 Task: Look for properties with 4 beds.
Action: Mouse moved to (1091, 165)
Screenshot: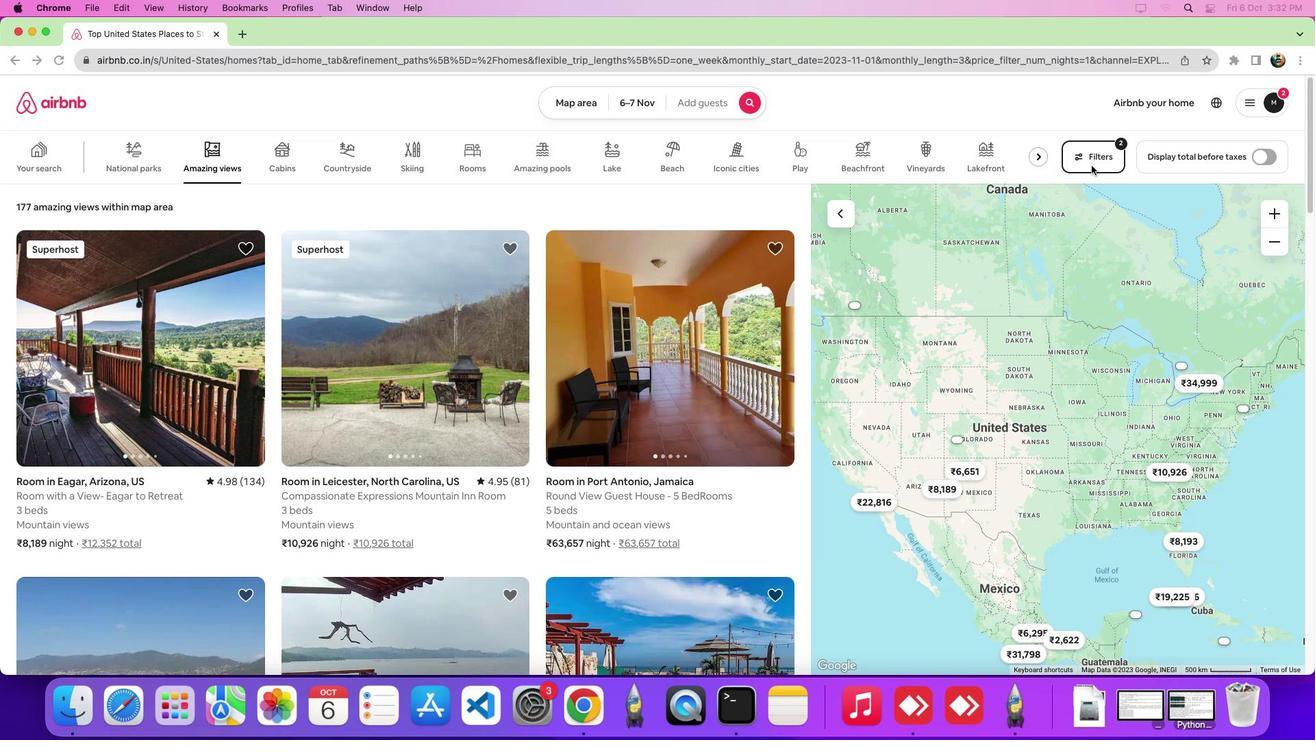 
Action: Mouse pressed left at (1091, 165)
Screenshot: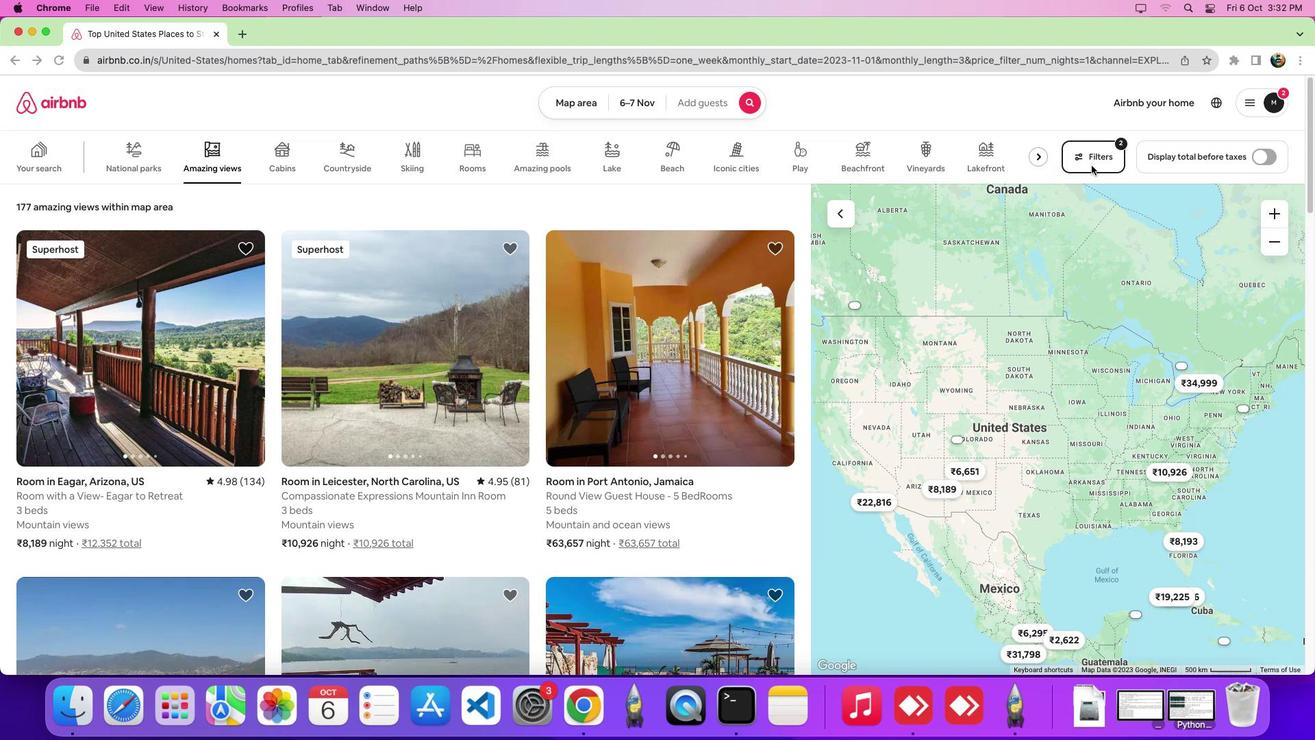 
Action: Mouse pressed left at (1091, 165)
Screenshot: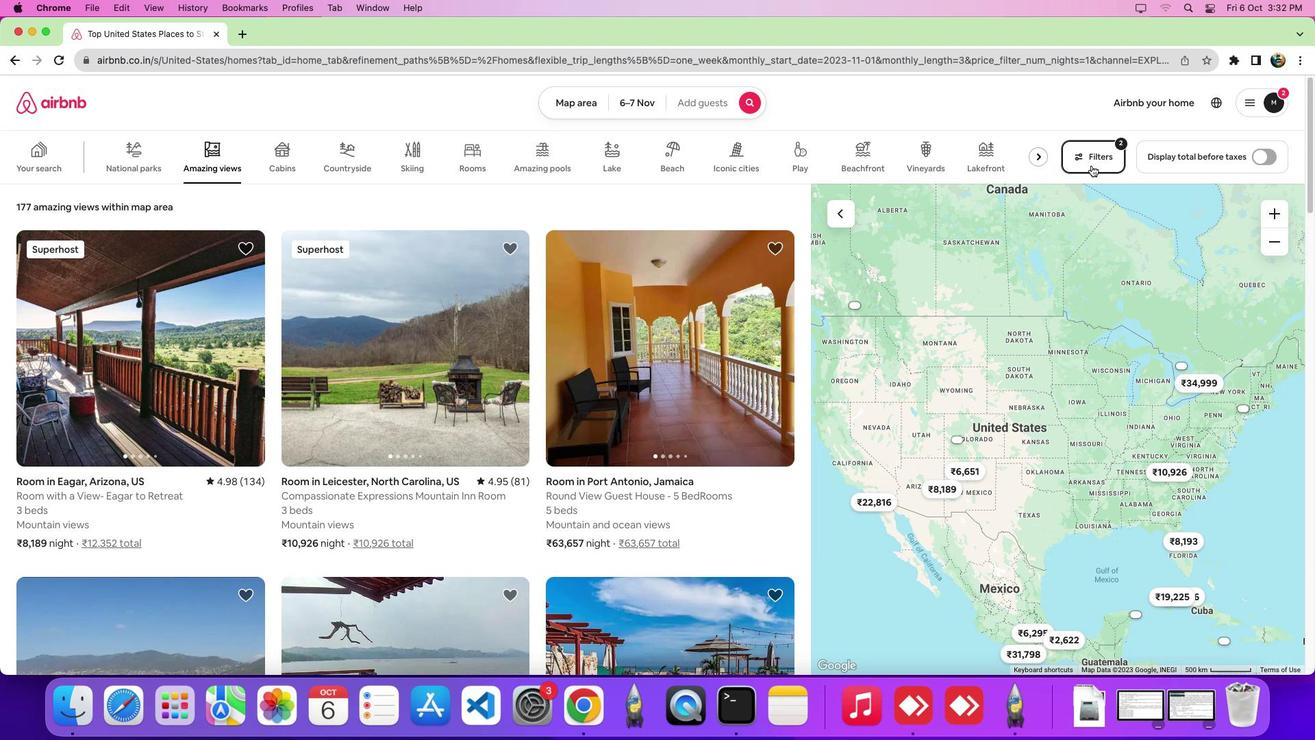 
Action: Mouse moved to (700, 248)
Screenshot: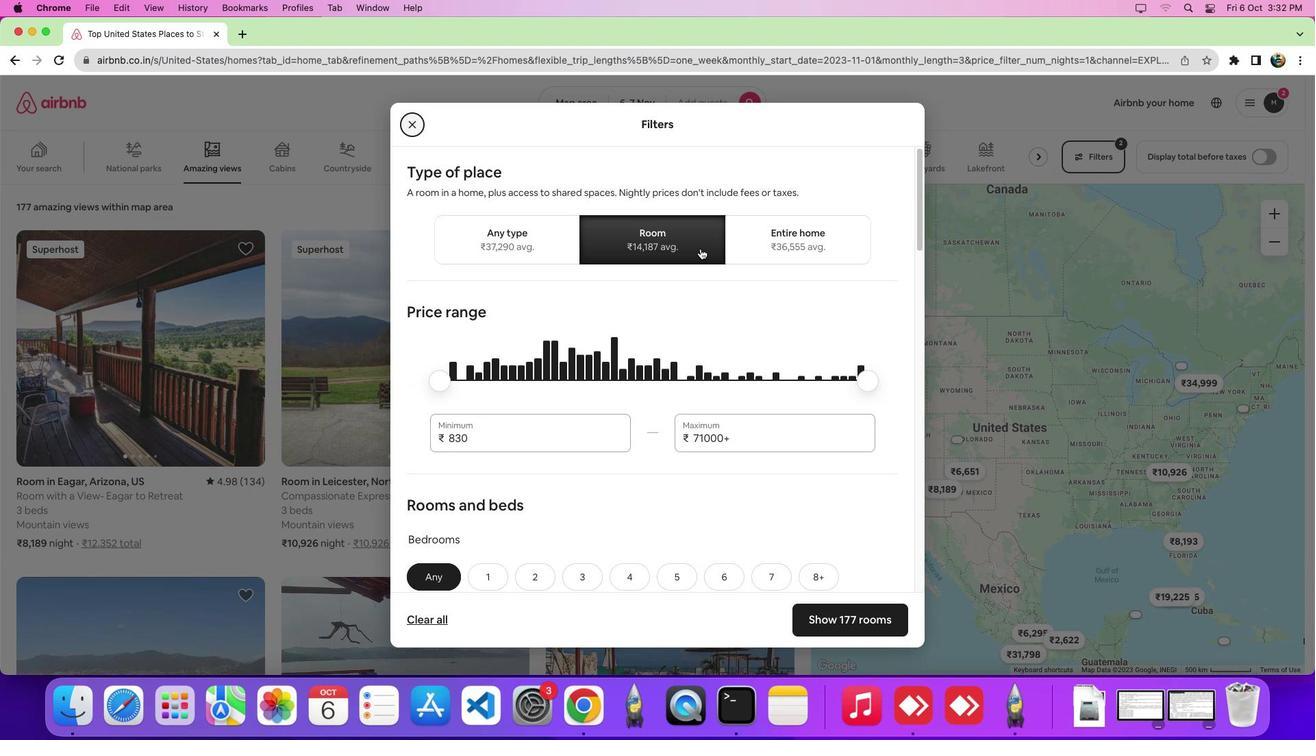
Action: Mouse pressed left at (700, 248)
Screenshot: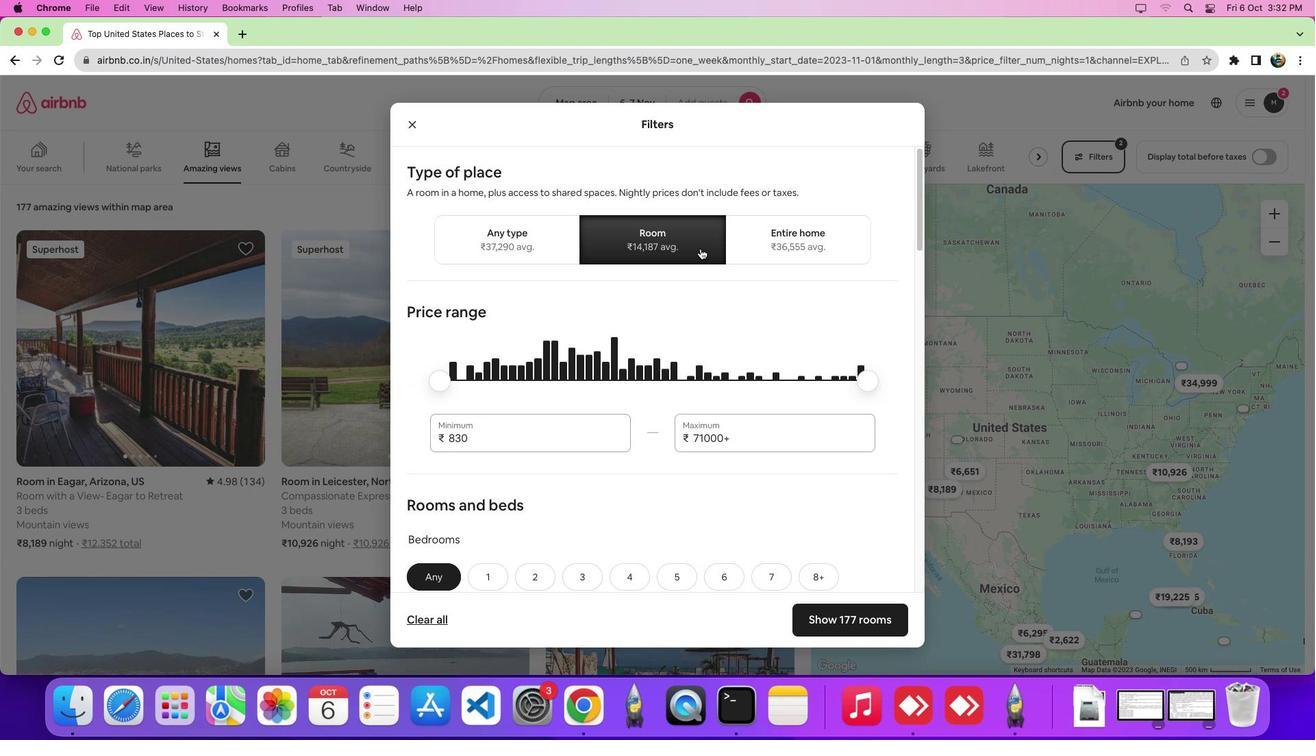 
Action: Mouse moved to (719, 314)
Screenshot: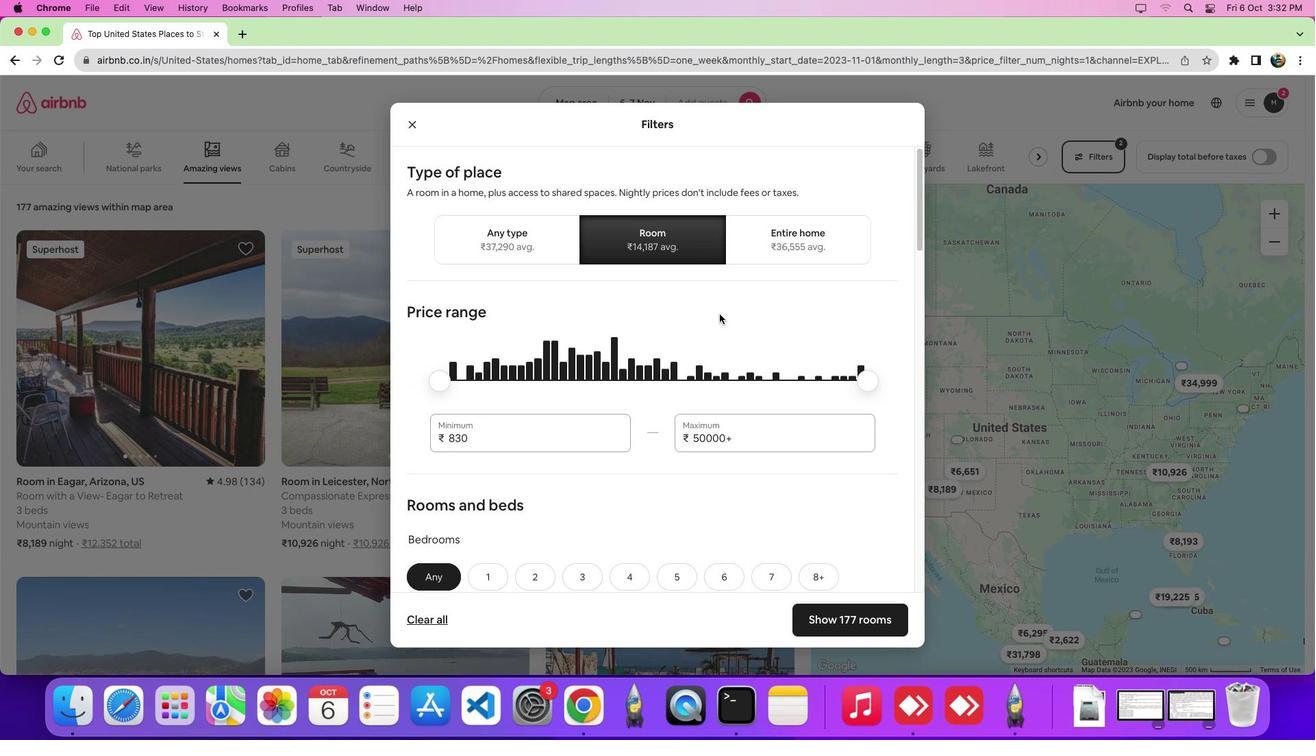 
Action: Mouse scrolled (719, 314) with delta (0, 0)
Screenshot: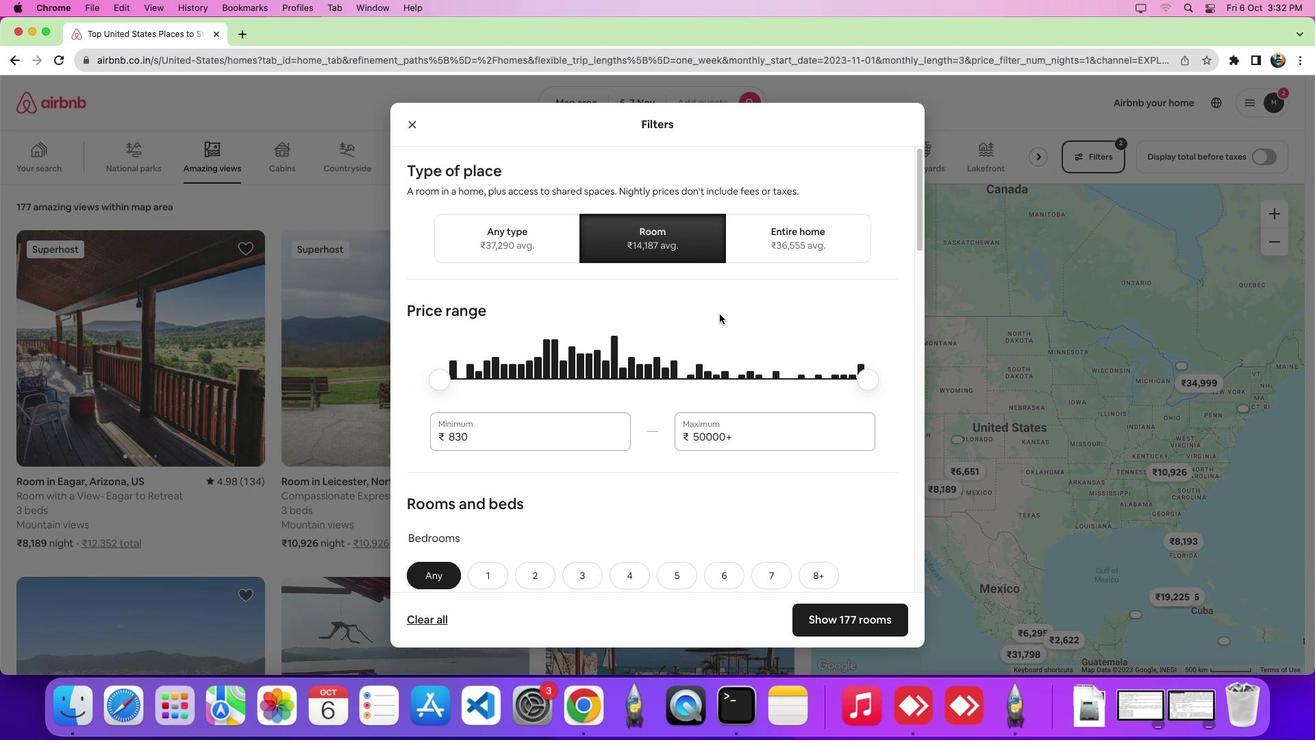 
Action: Mouse scrolled (719, 314) with delta (0, 0)
Screenshot: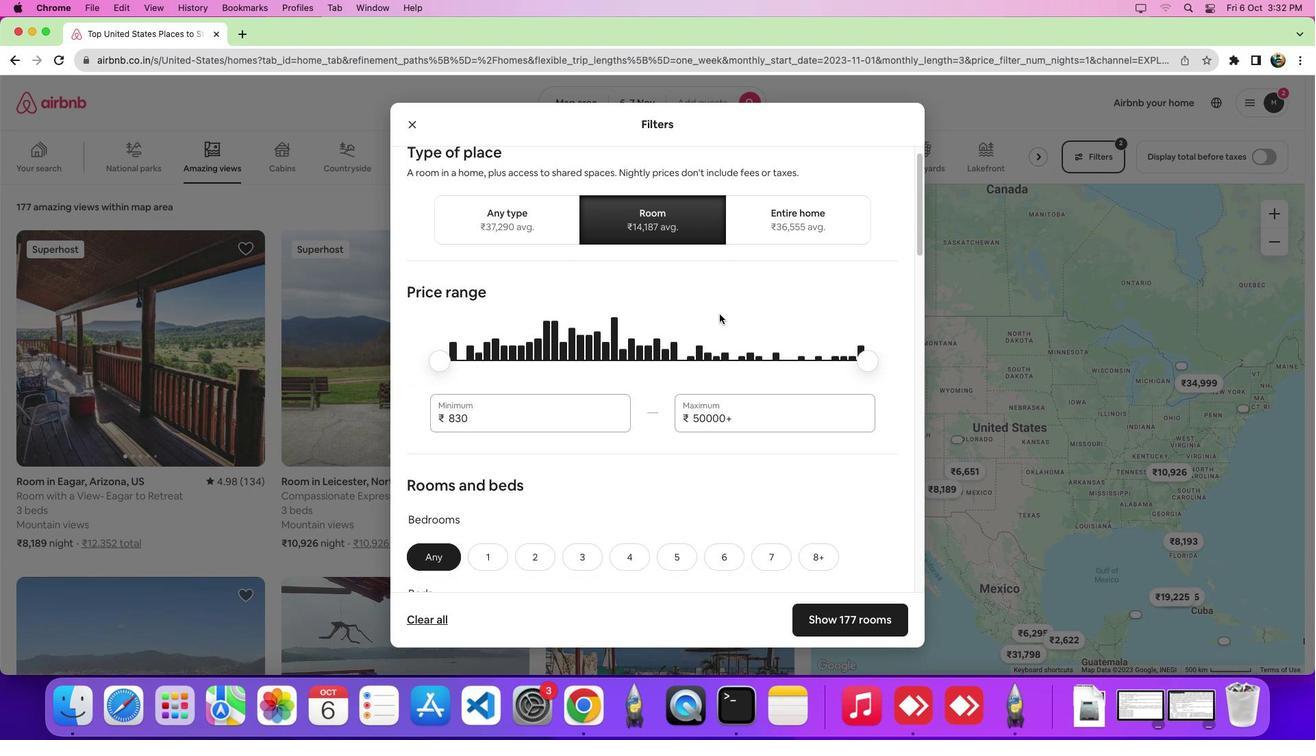 
Action: Mouse scrolled (719, 314) with delta (0, -2)
Screenshot: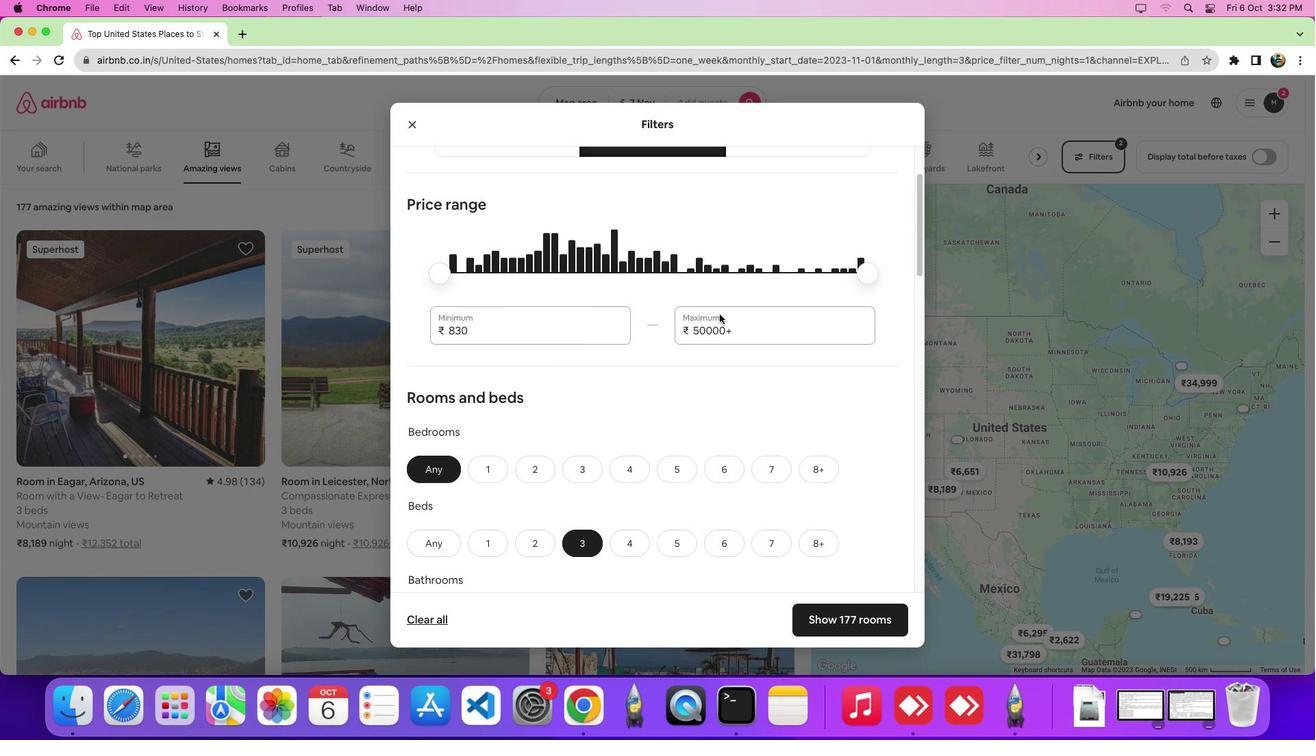 
Action: Mouse scrolled (719, 314) with delta (0, -3)
Screenshot: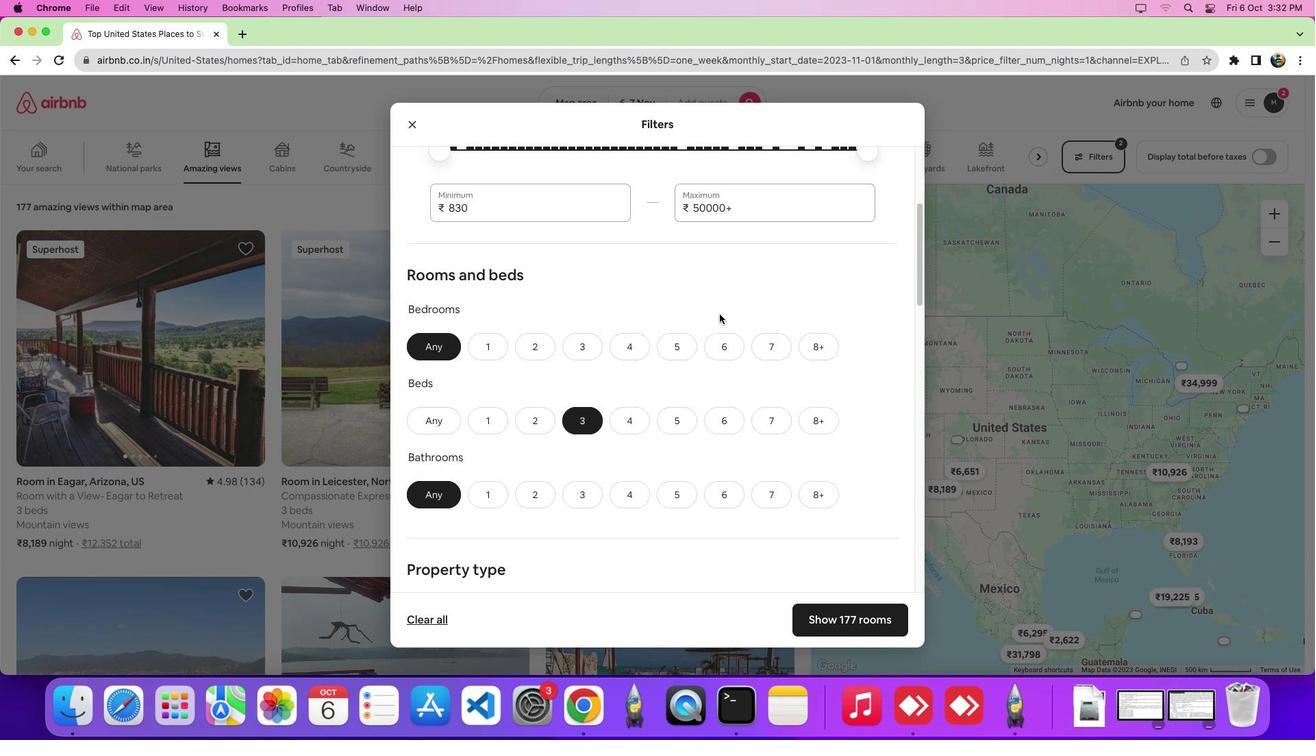 
Action: Mouse moved to (629, 326)
Screenshot: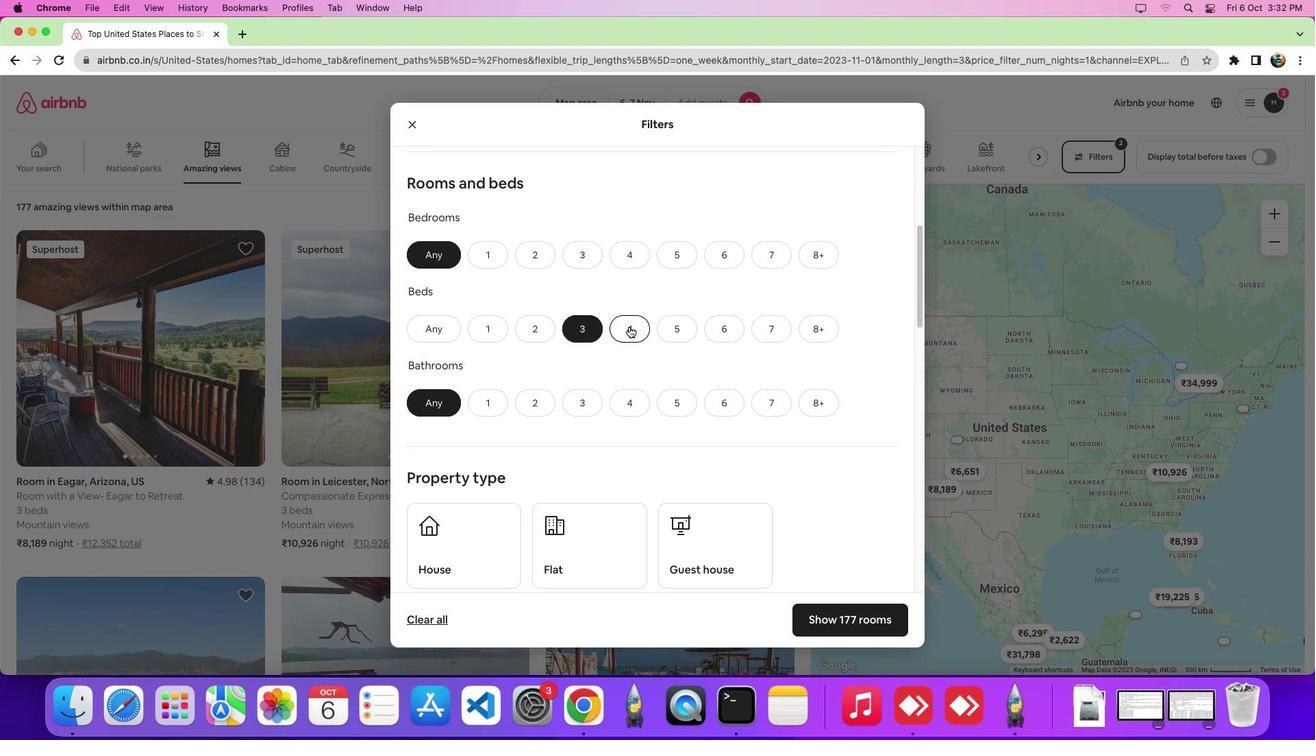 
Action: Mouse pressed left at (629, 326)
Screenshot: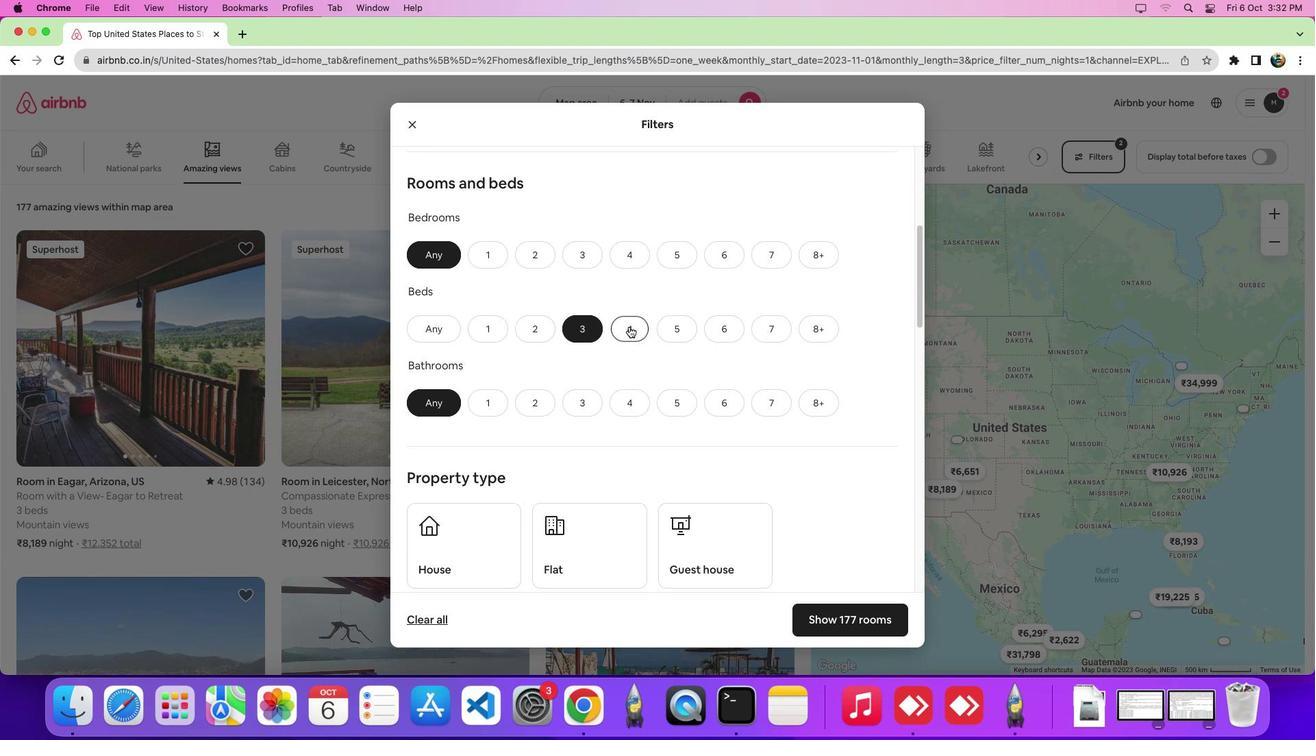 
Action: Mouse moved to (855, 612)
Screenshot: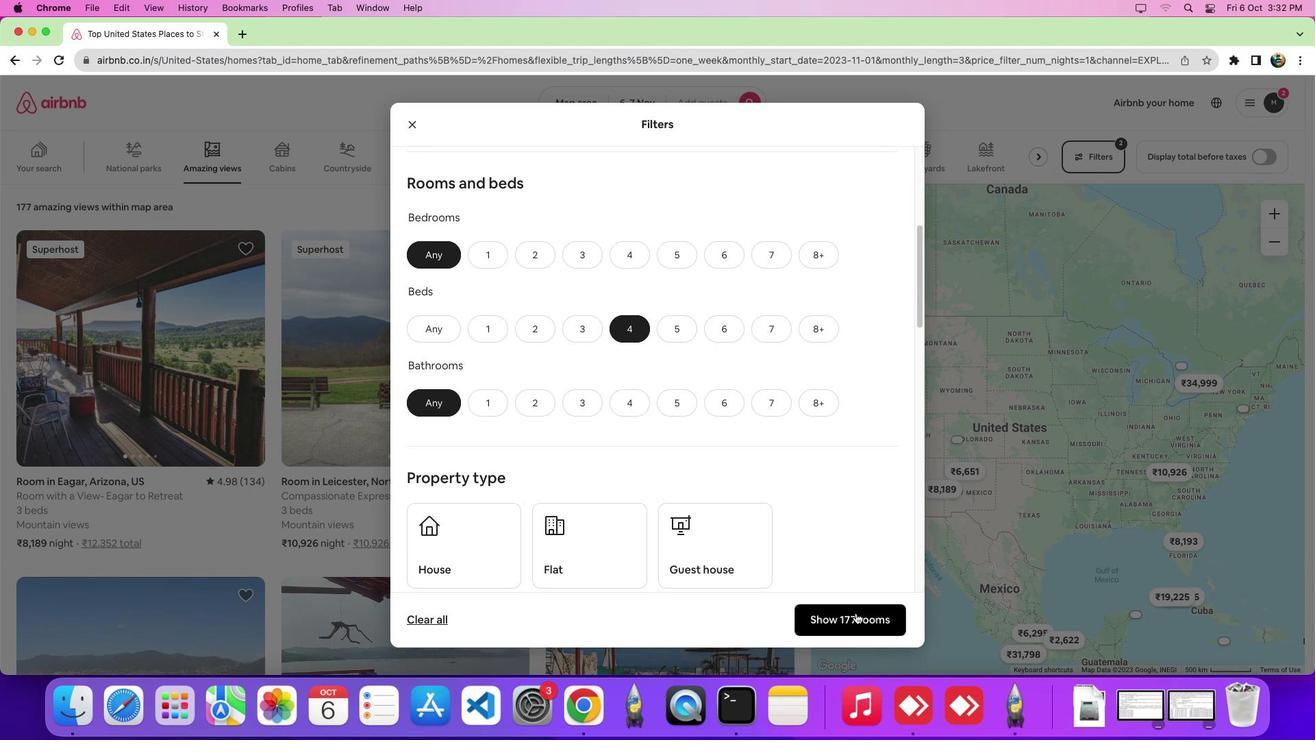 
Action: Mouse pressed left at (855, 612)
Screenshot: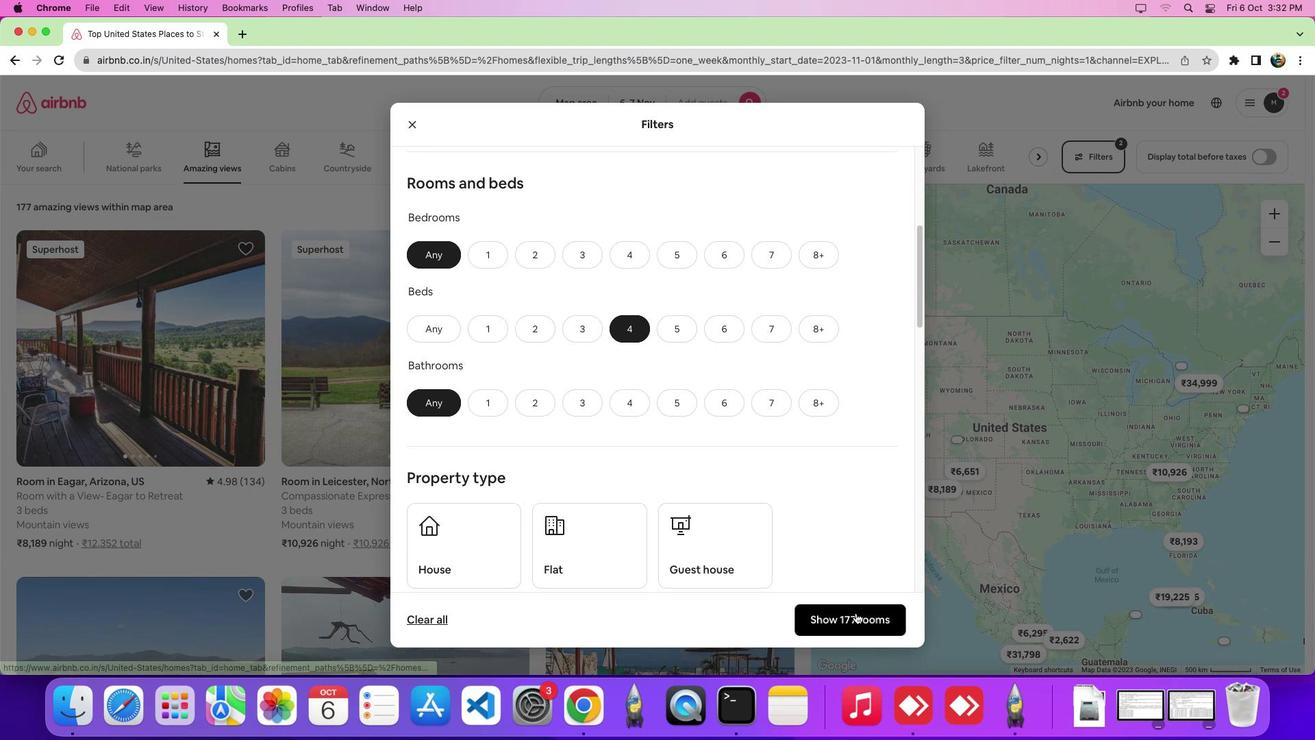 
Action: Mouse moved to (804, 584)
Screenshot: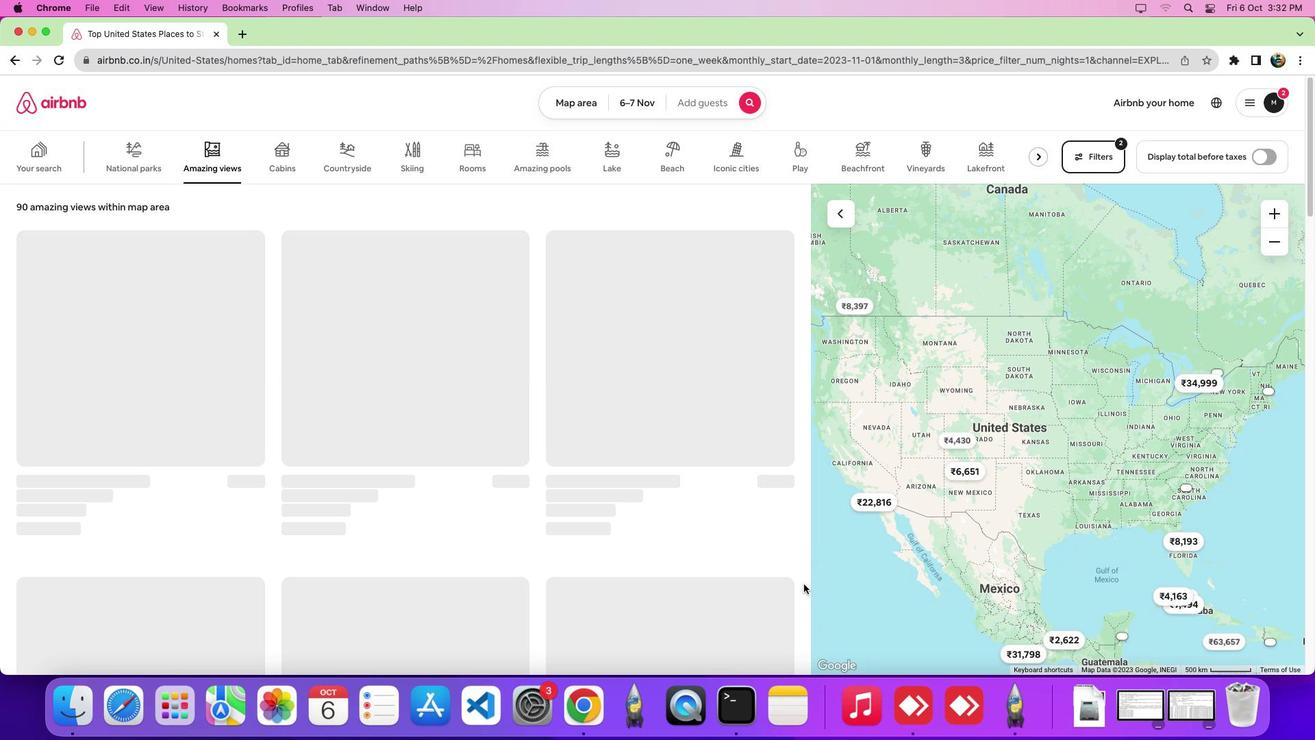 
